 Task: Add Nordic Naturals Arctic-D Cod Liver Oil Lemon to the cart.
Action: Mouse moved to (231, 97)
Screenshot: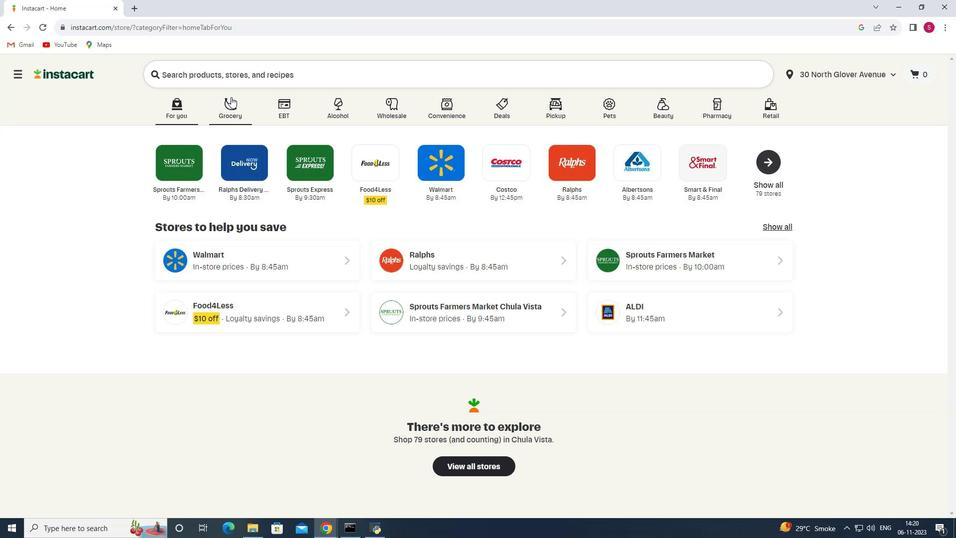 
Action: Mouse pressed left at (231, 97)
Screenshot: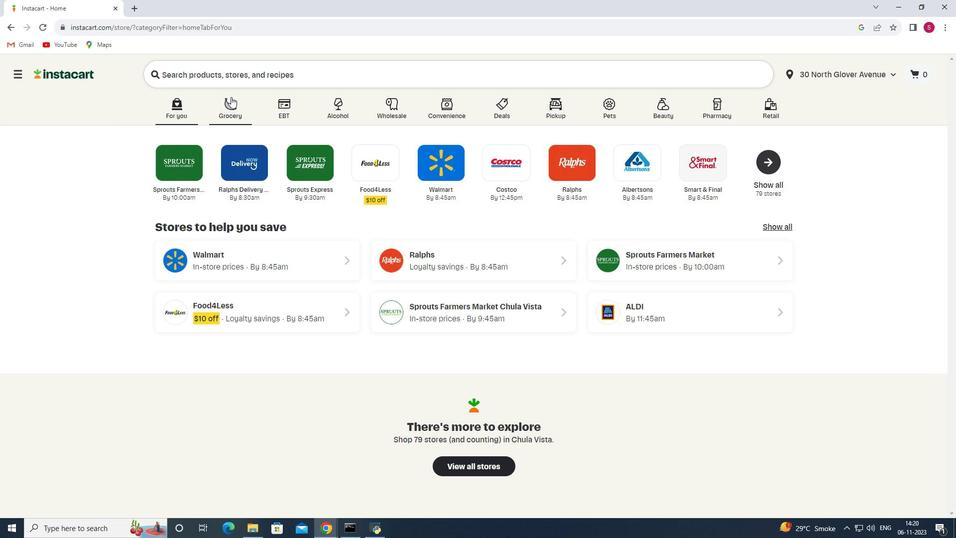 
Action: Mouse moved to (233, 282)
Screenshot: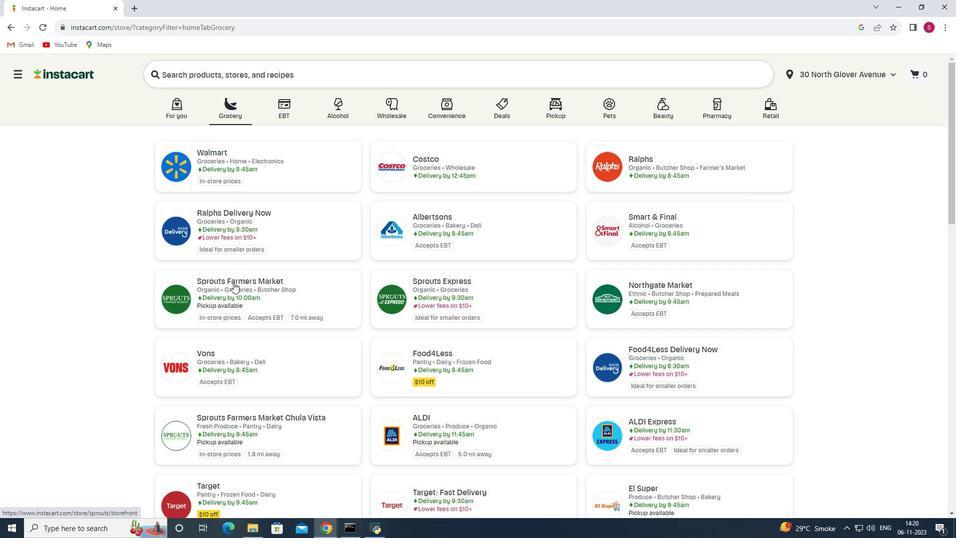 
Action: Mouse pressed left at (233, 282)
Screenshot: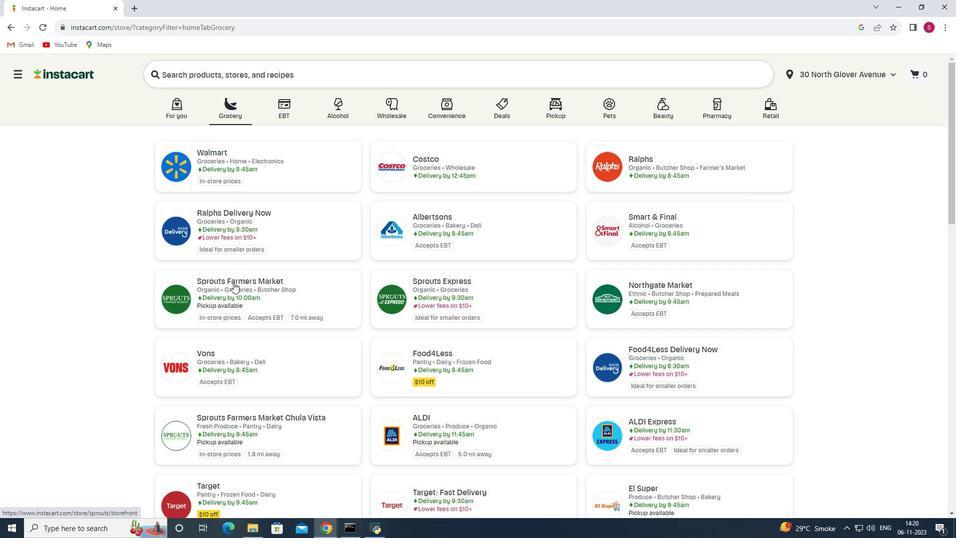 
Action: Mouse moved to (99, 321)
Screenshot: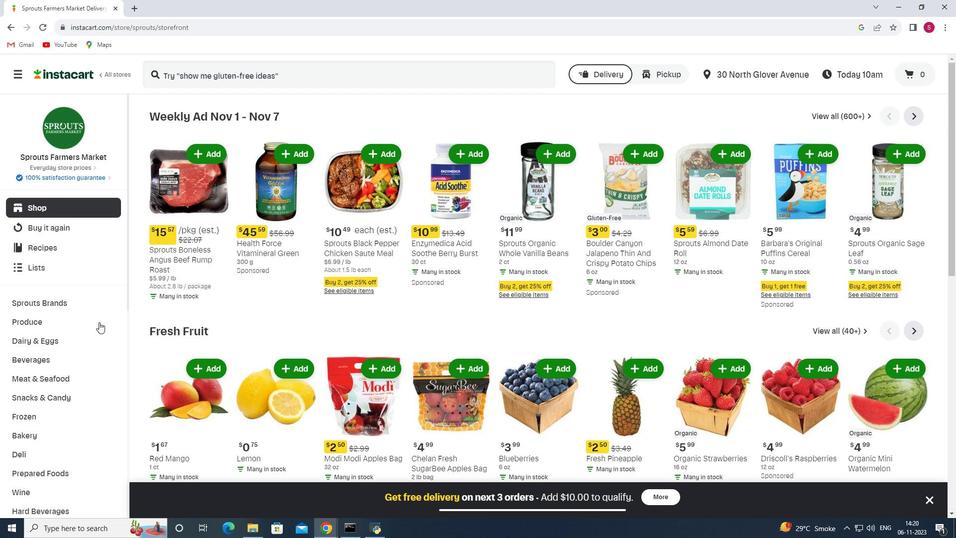 
Action: Mouse scrolled (99, 321) with delta (0, 0)
Screenshot: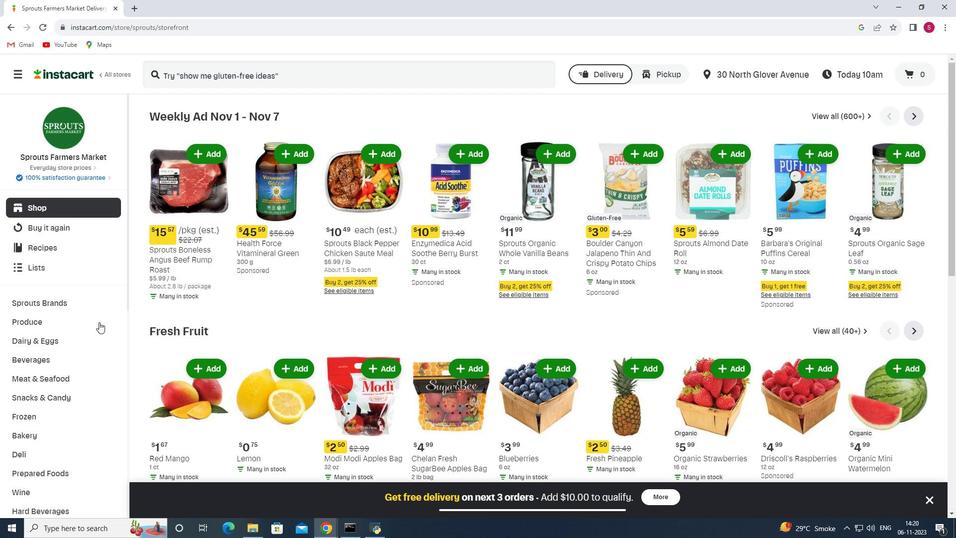 
Action: Mouse moved to (99, 322)
Screenshot: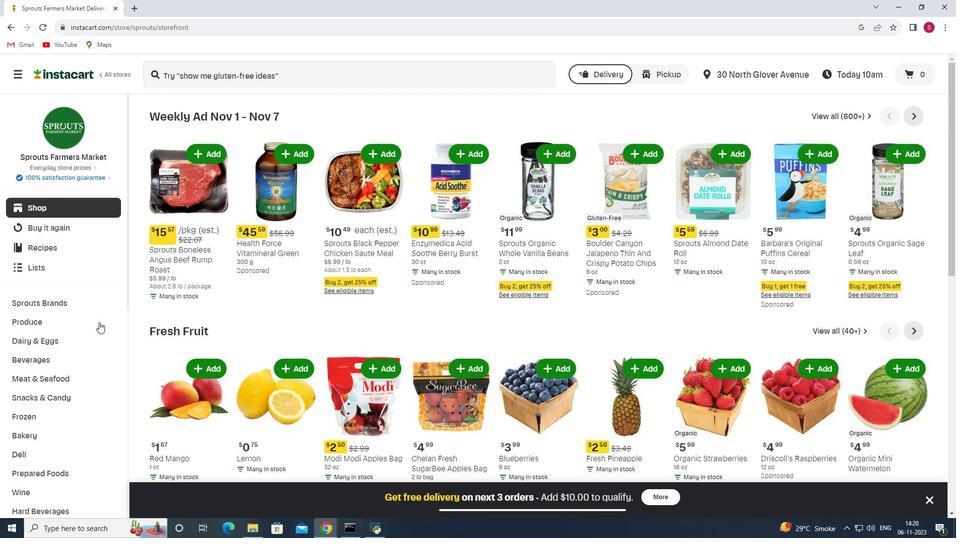 
Action: Mouse scrolled (99, 321) with delta (0, 0)
Screenshot: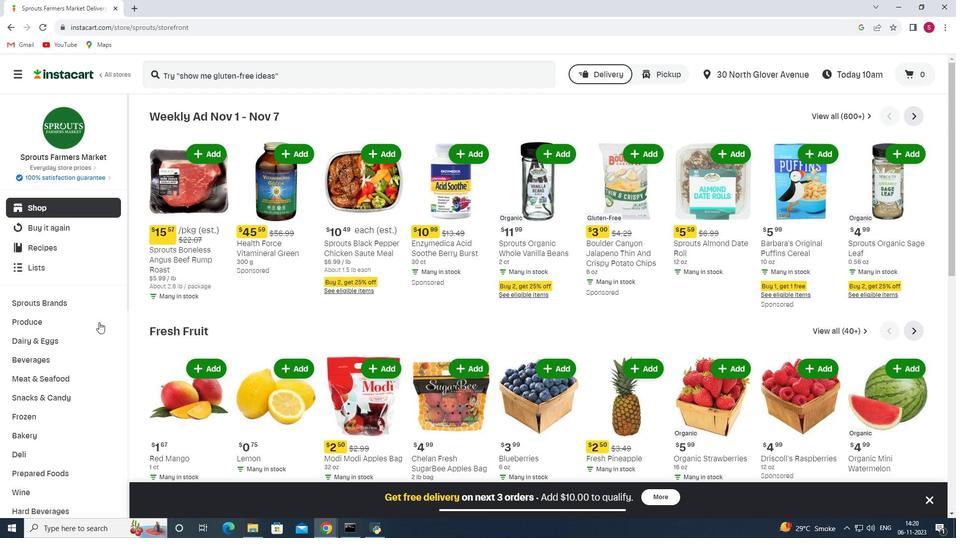 
Action: Mouse scrolled (99, 321) with delta (0, 0)
Screenshot: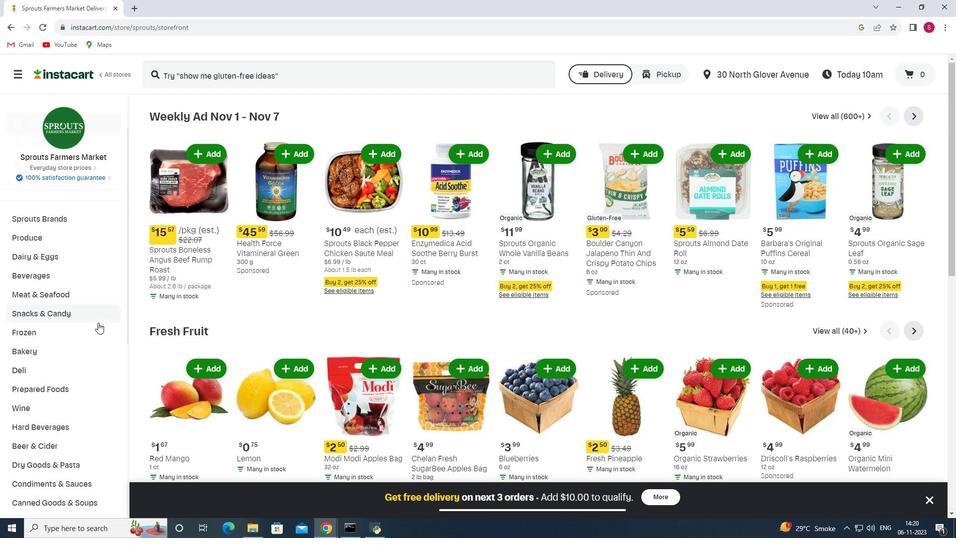 
Action: Mouse moved to (98, 322)
Screenshot: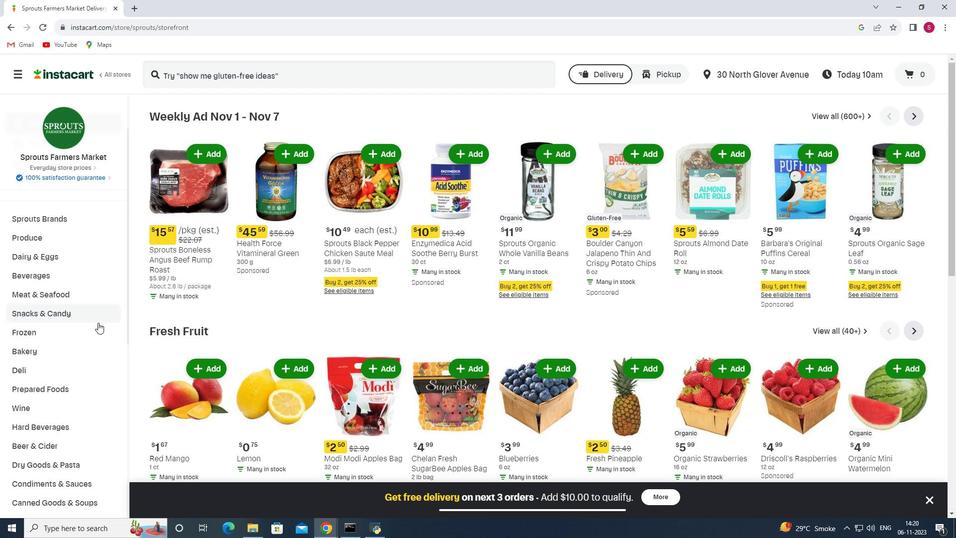 
Action: Mouse scrolled (98, 322) with delta (0, 0)
Screenshot: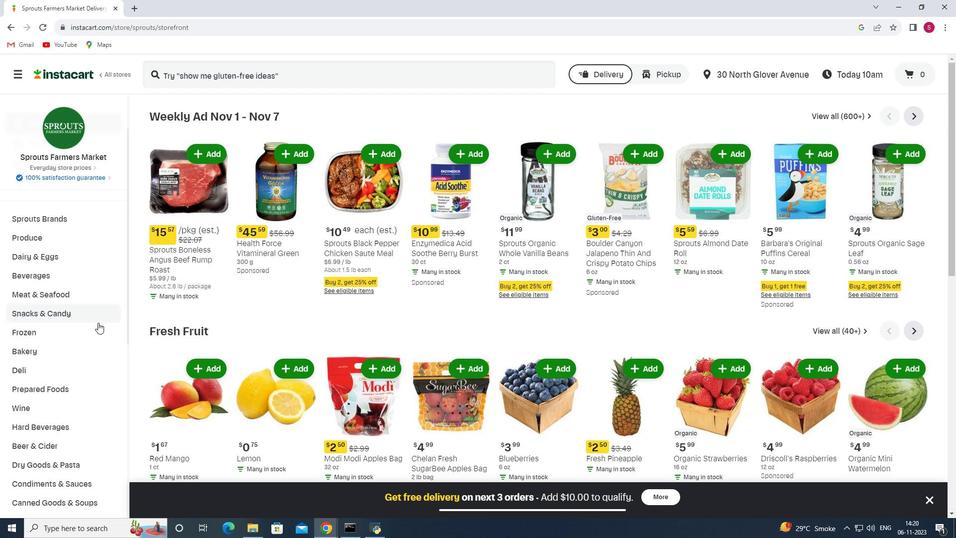 
Action: Mouse moved to (78, 364)
Screenshot: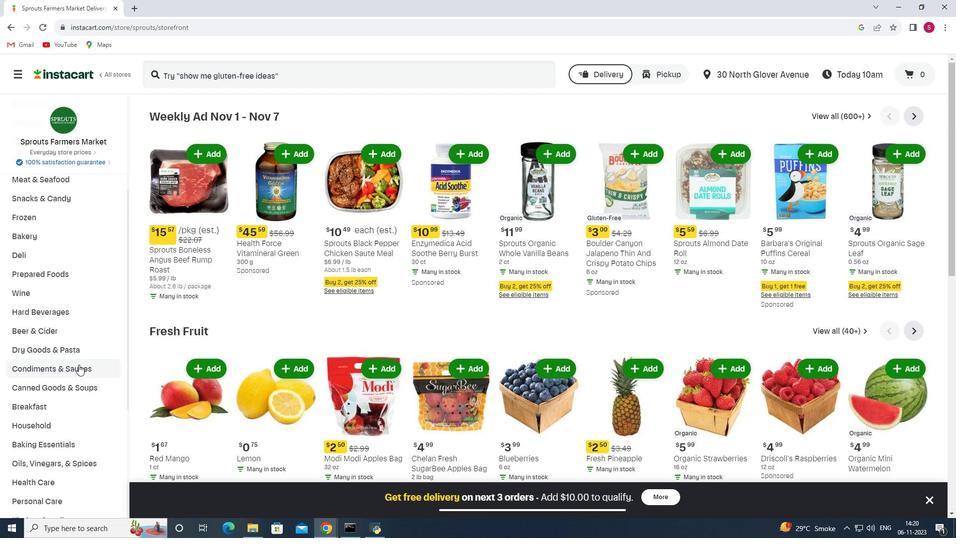 
Action: Mouse scrolled (78, 364) with delta (0, 0)
Screenshot: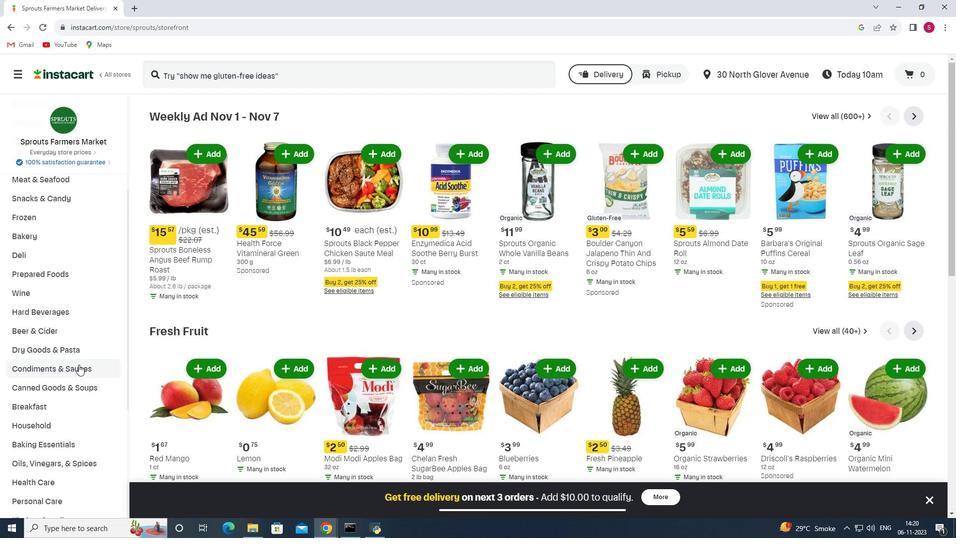 
Action: Mouse moved to (78, 365)
Screenshot: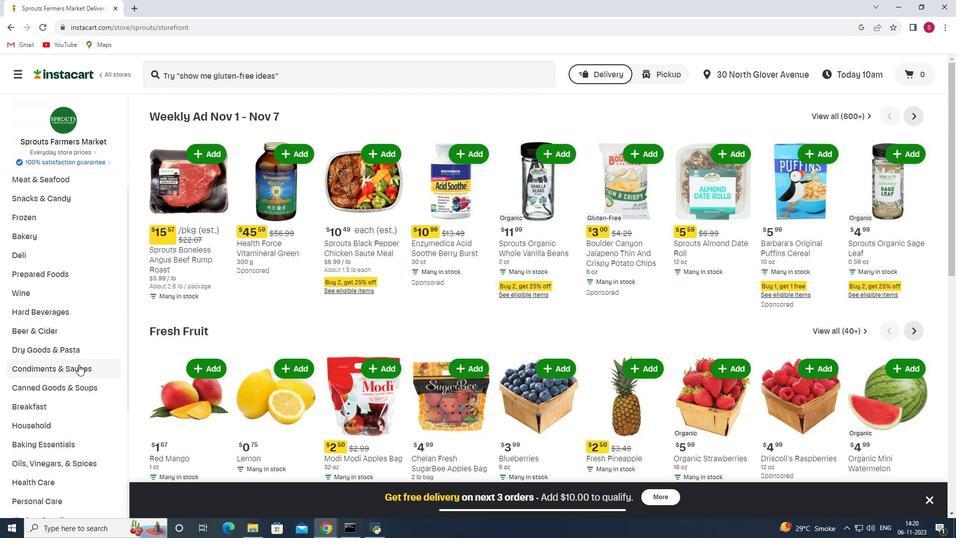
Action: Mouse scrolled (78, 364) with delta (0, 0)
Screenshot: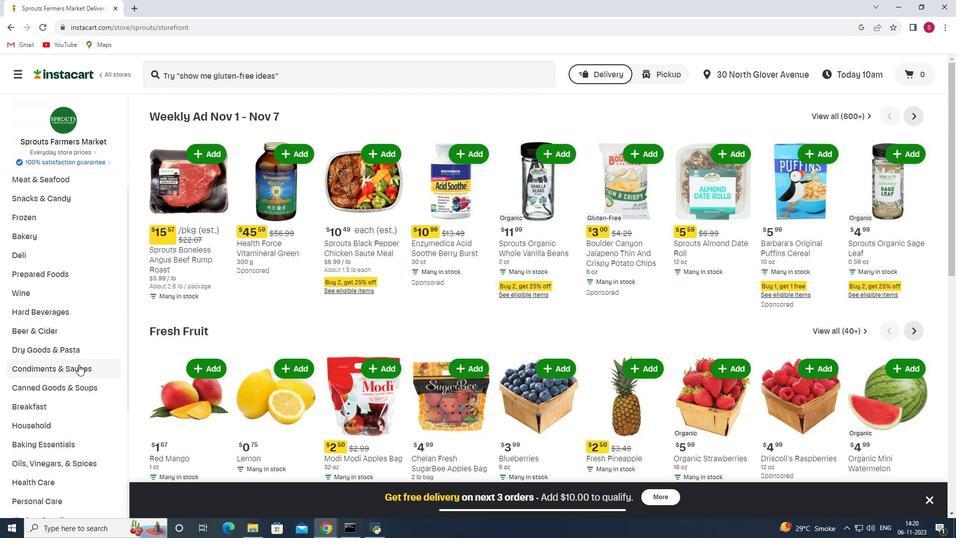 
Action: Mouse moved to (36, 434)
Screenshot: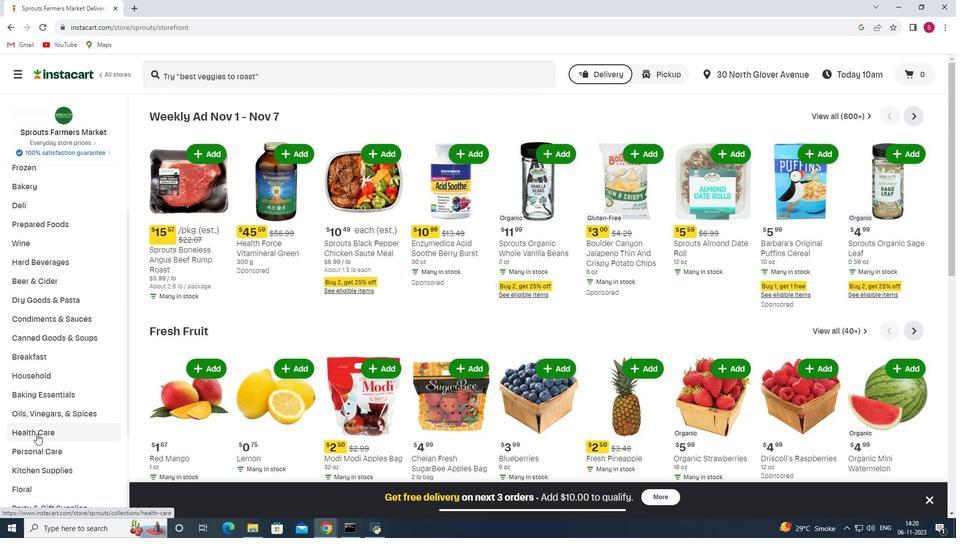 
Action: Mouse pressed left at (36, 434)
Screenshot: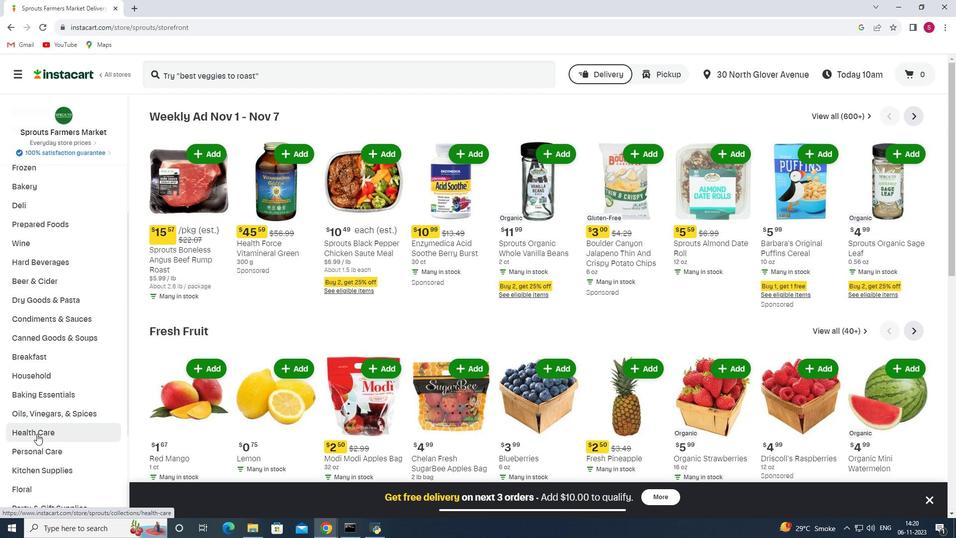 
Action: Mouse moved to (322, 148)
Screenshot: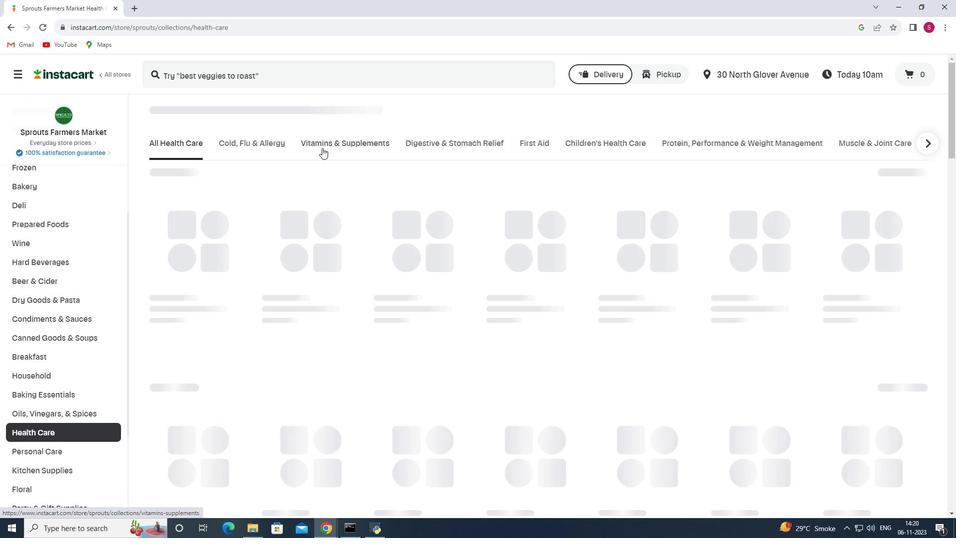 
Action: Mouse pressed left at (322, 148)
Screenshot: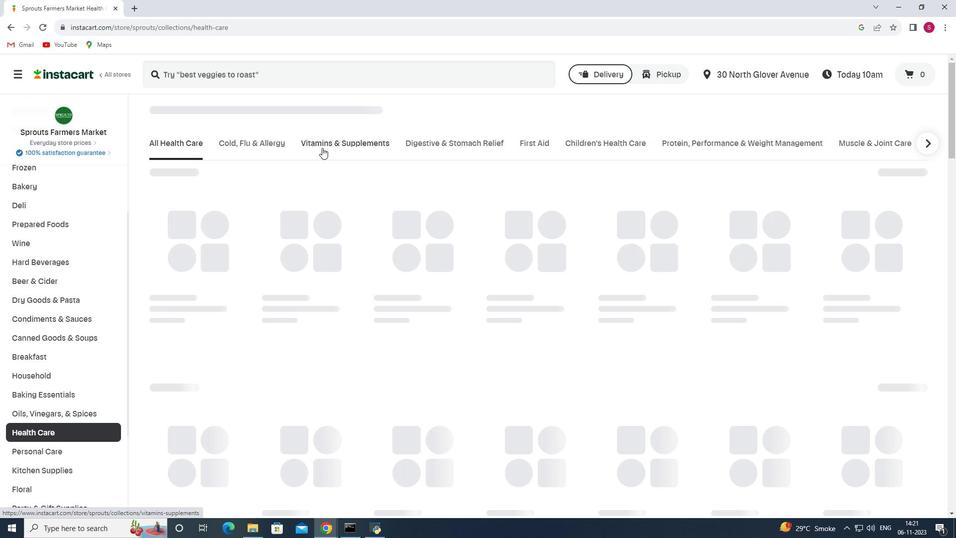 
Action: Mouse moved to (694, 188)
Screenshot: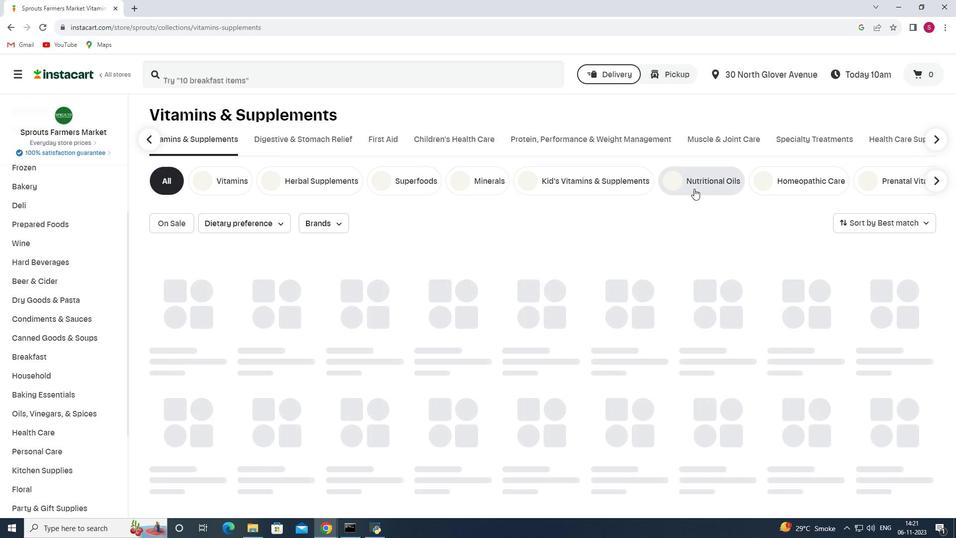 
Action: Mouse pressed left at (694, 188)
Screenshot: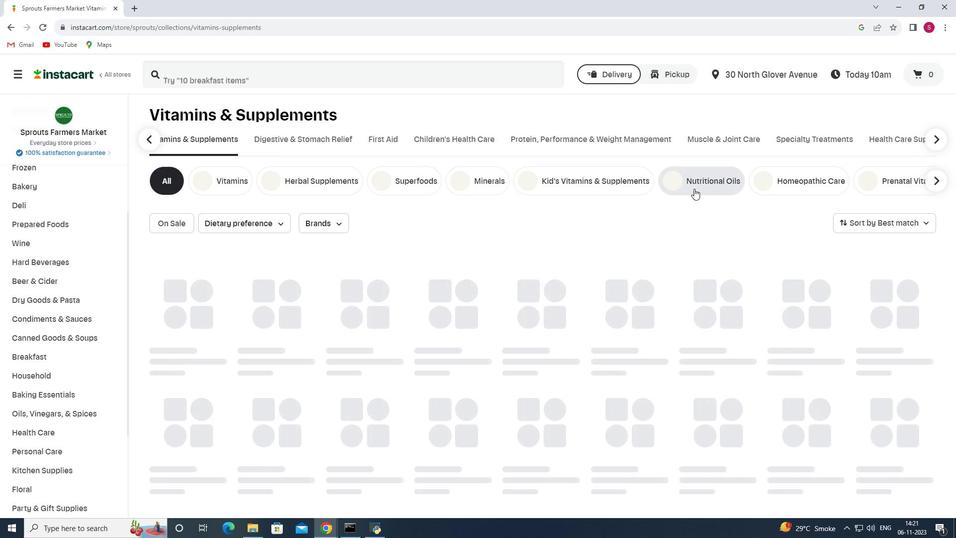 
Action: Mouse moved to (275, 67)
Screenshot: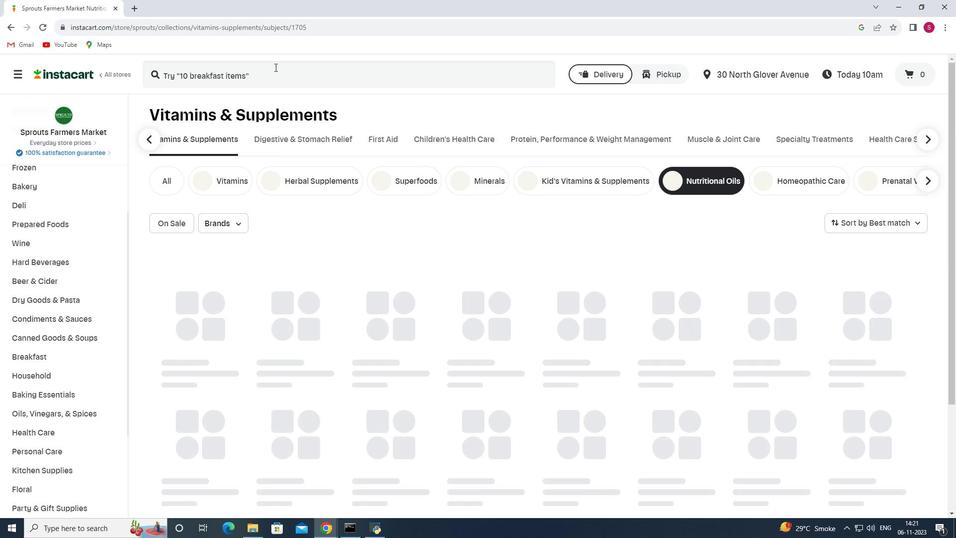 
Action: Mouse pressed left at (275, 67)
Screenshot: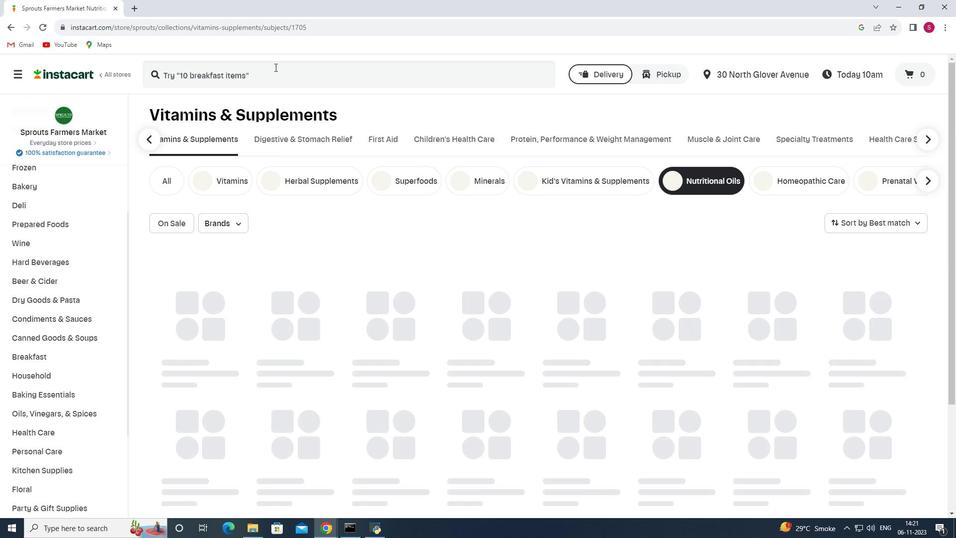 
Action: Key pressed <Key.shift>Nordic<Key.space><Key.shift>Natur
Screenshot: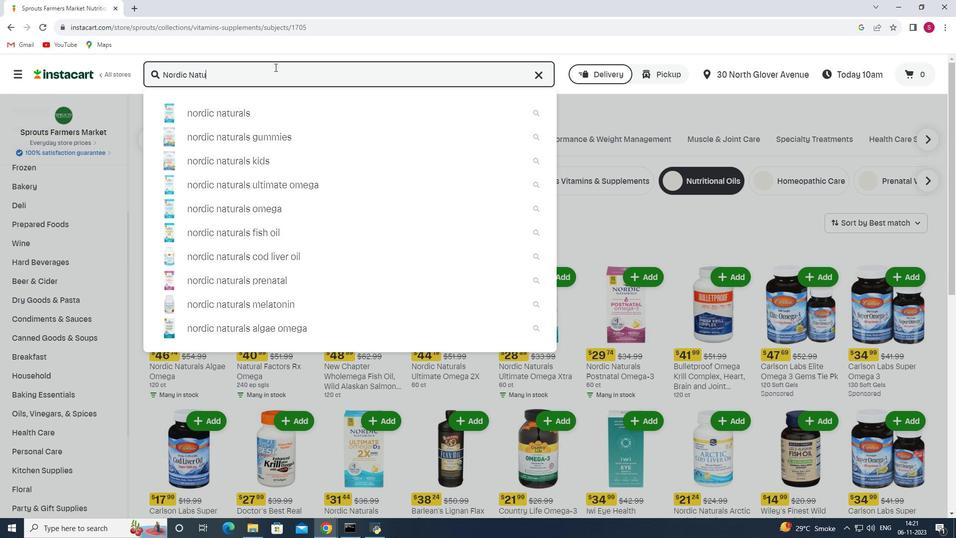 
Action: Mouse moved to (274, 67)
Screenshot: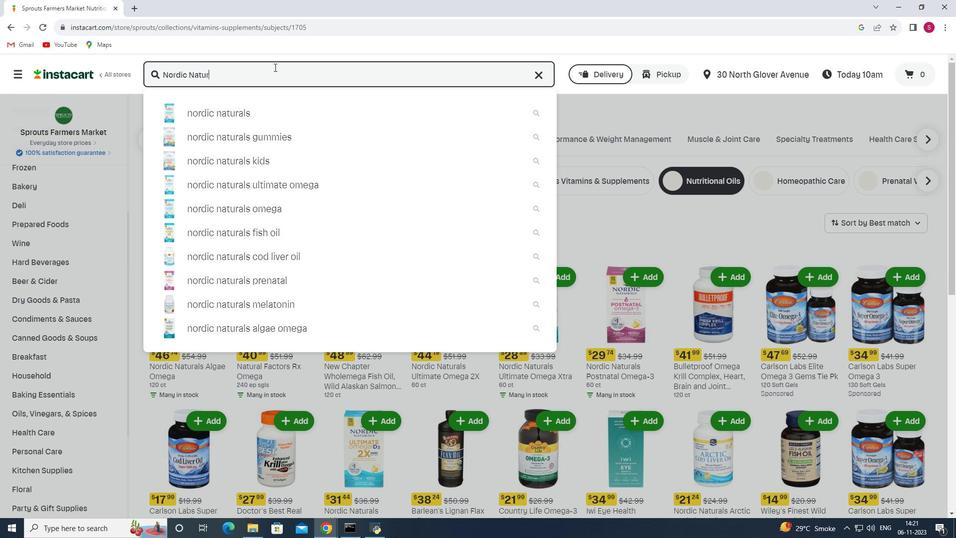 
Action: Key pressed als<Key.space><Key.shift>Arctic-<Key.shift>D<Key.space><Key.shift>Cod<Key.space><Key.shift>Liver<Key.space><Key.shift>Oil<Key.space><Key.shift>Lemon<Key.enter>
Screenshot: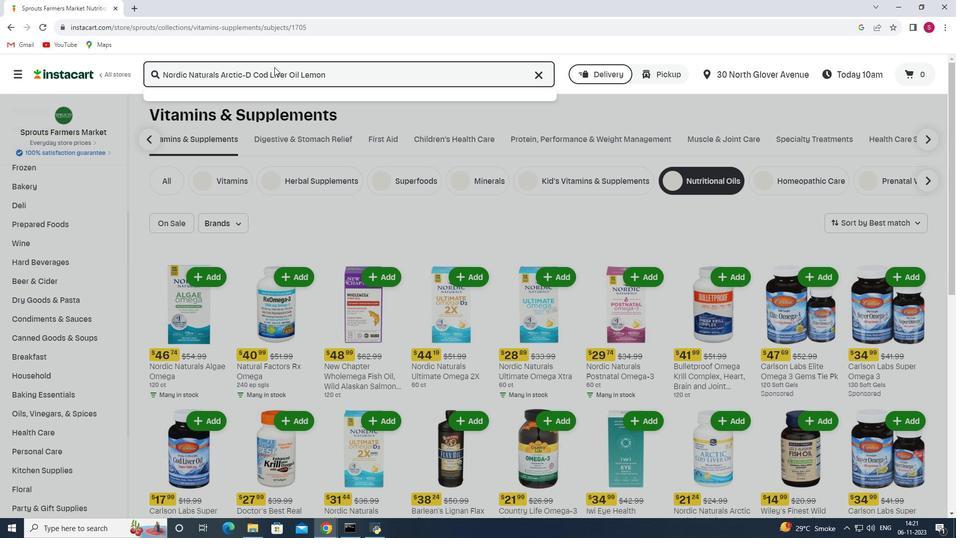 
Action: Mouse moved to (505, 160)
Screenshot: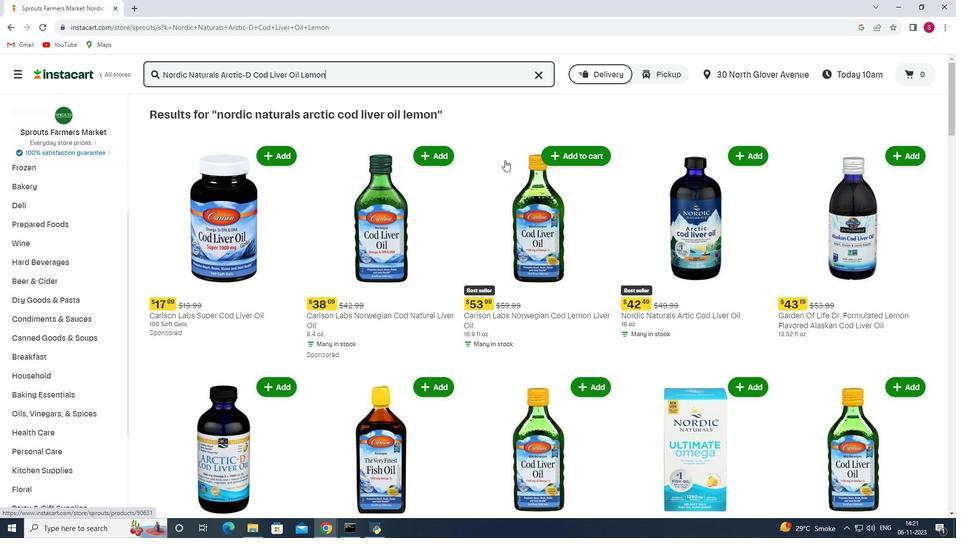 
Action: Mouse scrolled (505, 159) with delta (0, 0)
Screenshot: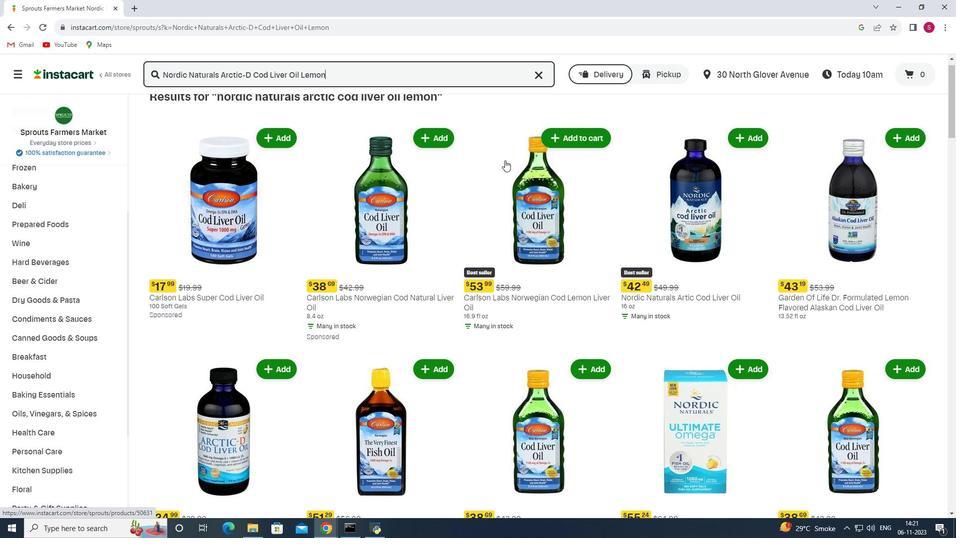 
Action: Mouse moved to (535, 189)
Screenshot: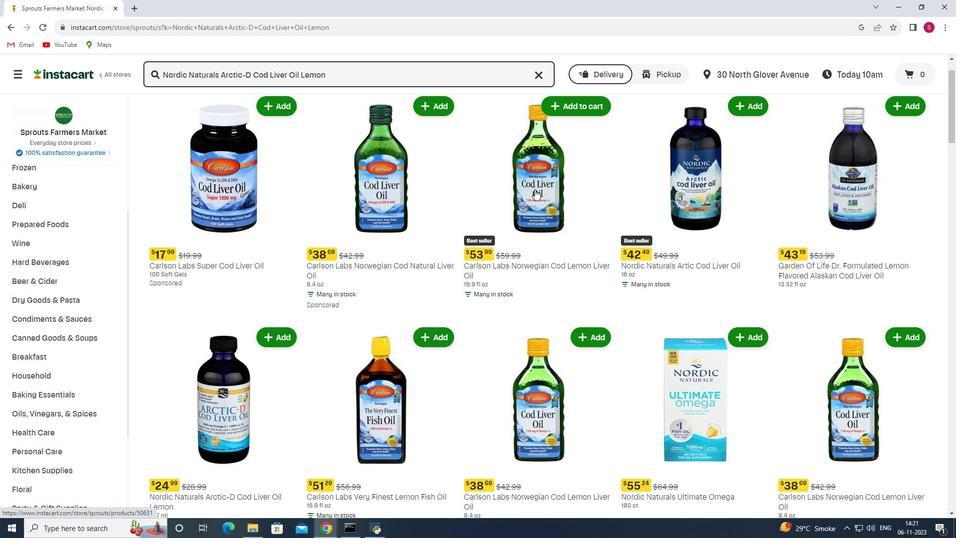 
Action: Mouse scrolled (535, 188) with delta (0, 0)
Screenshot: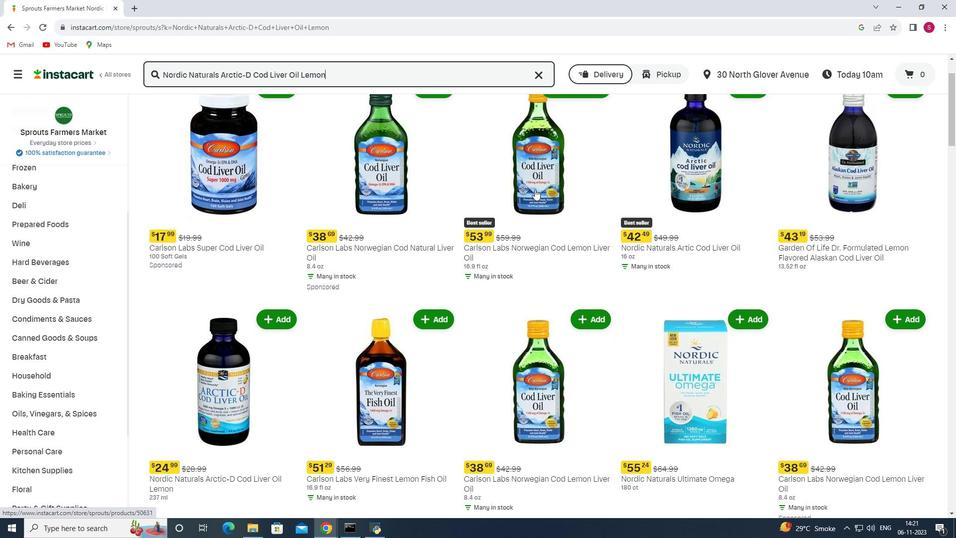 
Action: Mouse moved to (428, 189)
Screenshot: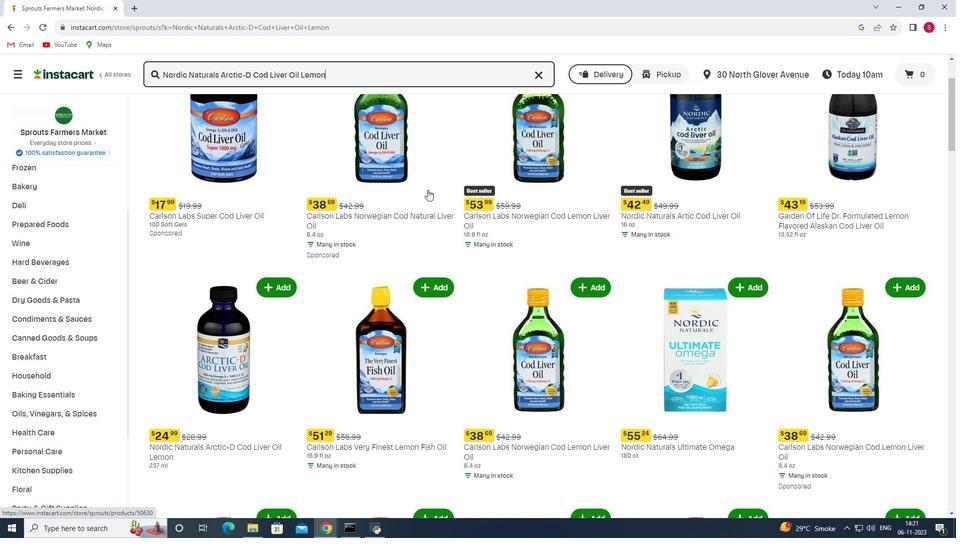 
Action: Mouse scrolled (428, 189) with delta (0, 0)
Screenshot: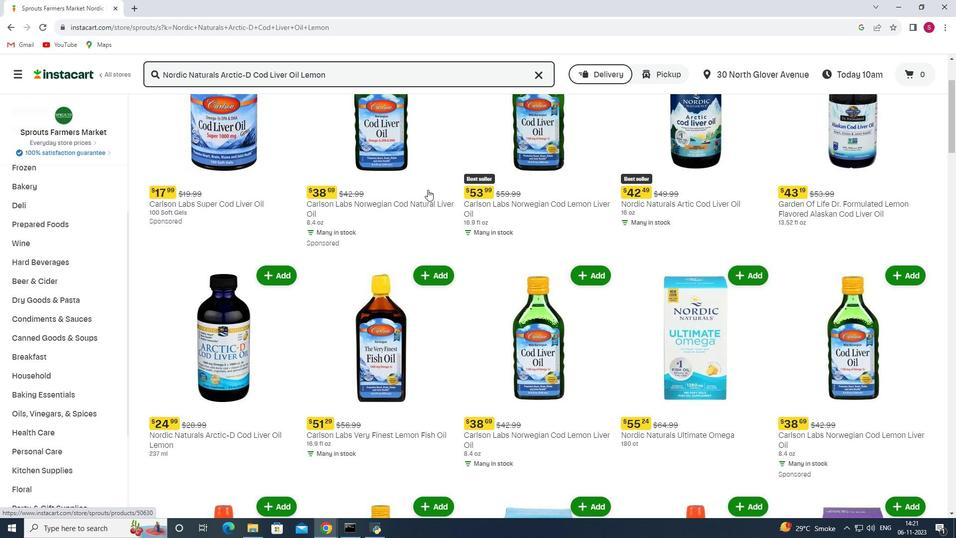 
Action: Mouse scrolled (428, 189) with delta (0, 0)
Screenshot: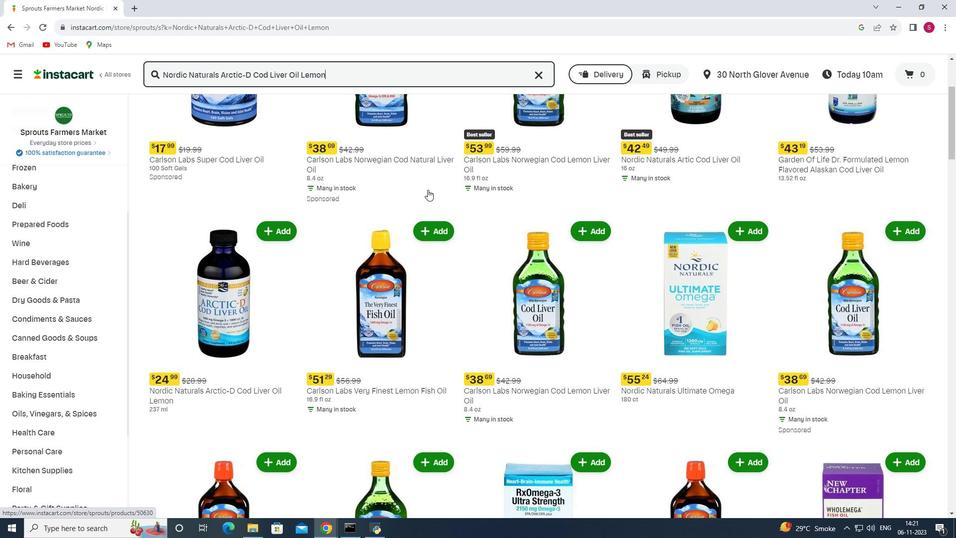 
Action: Mouse moved to (280, 185)
Screenshot: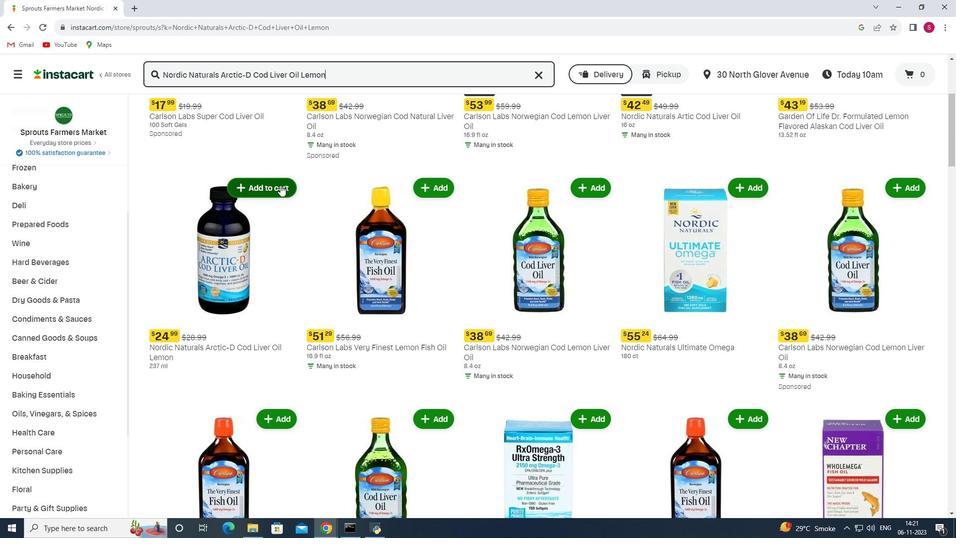 
Action: Mouse pressed left at (280, 185)
Screenshot: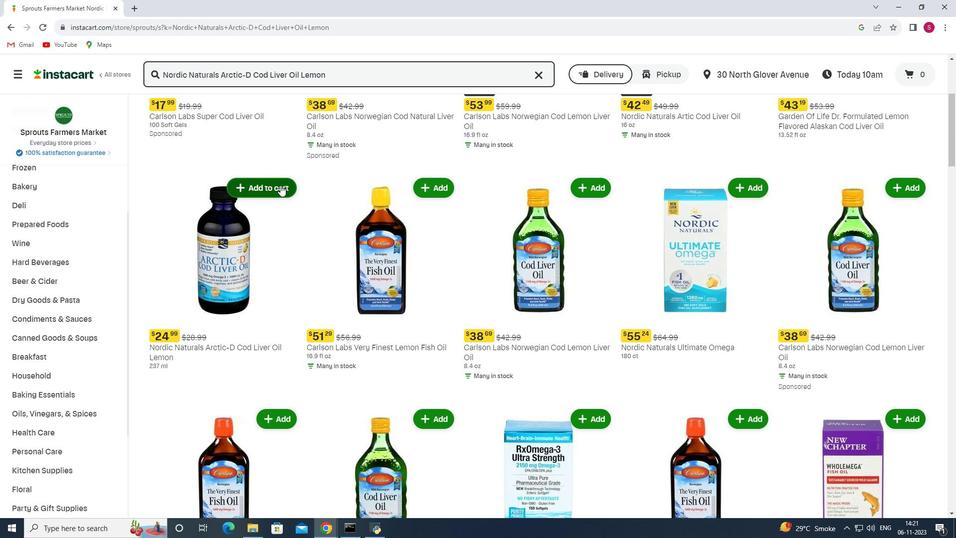 
